Task: Enable the option "Enable real-time alerts" for new scheduled reminder.
Action: Mouse moved to (999, 177)
Screenshot: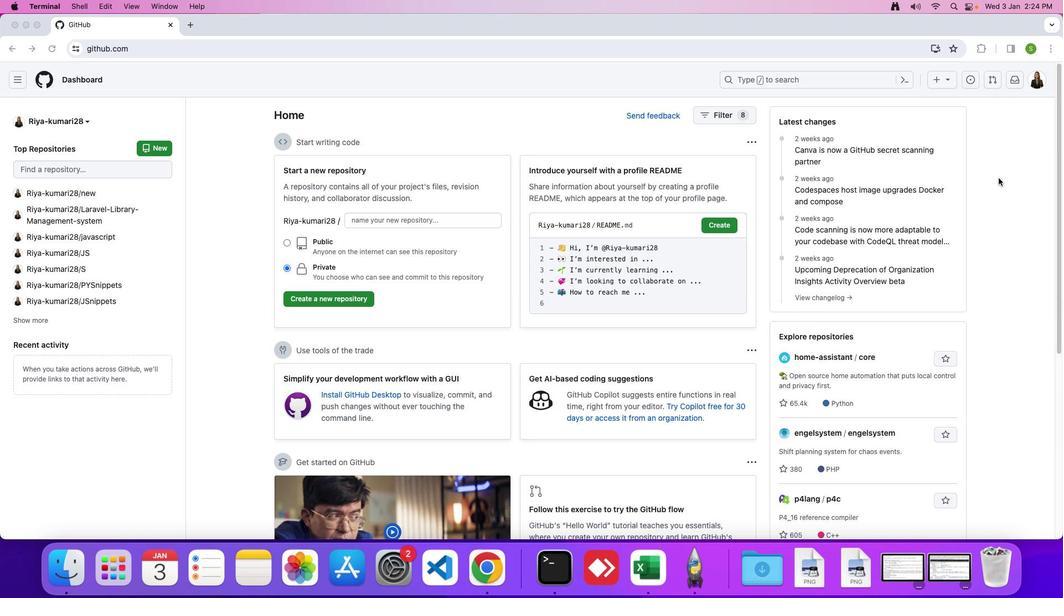 
Action: Mouse pressed left at (999, 177)
Screenshot: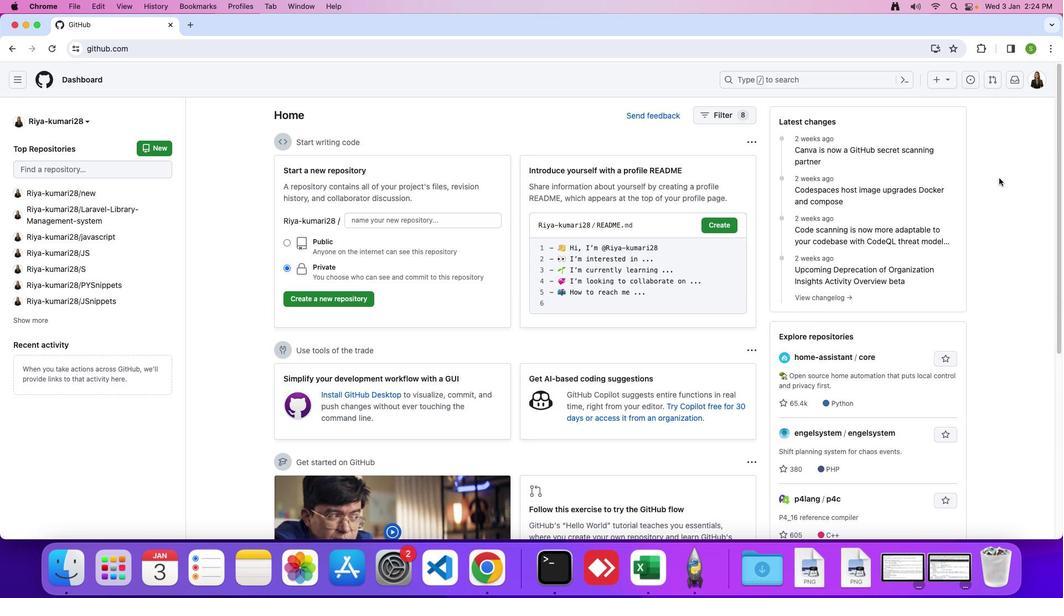 
Action: Mouse moved to (1035, 81)
Screenshot: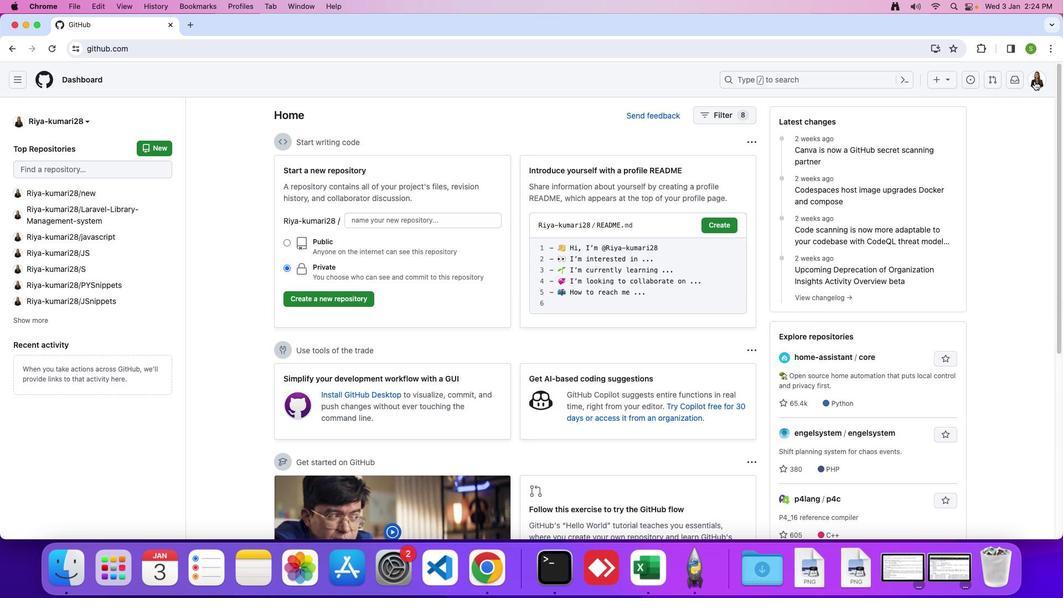 
Action: Mouse pressed left at (1035, 81)
Screenshot: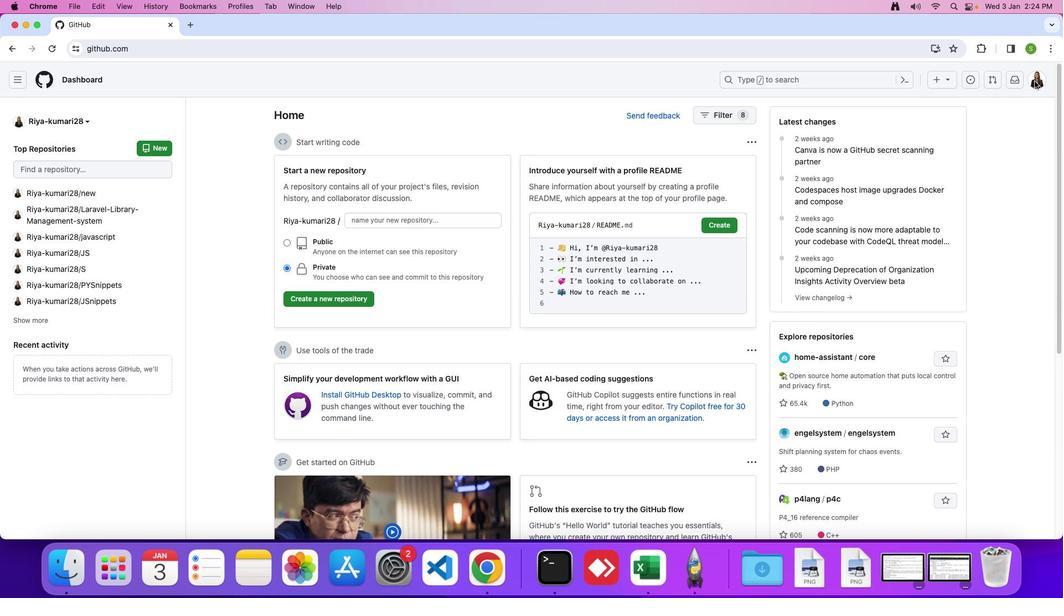 
Action: Mouse moved to (954, 383)
Screenshot: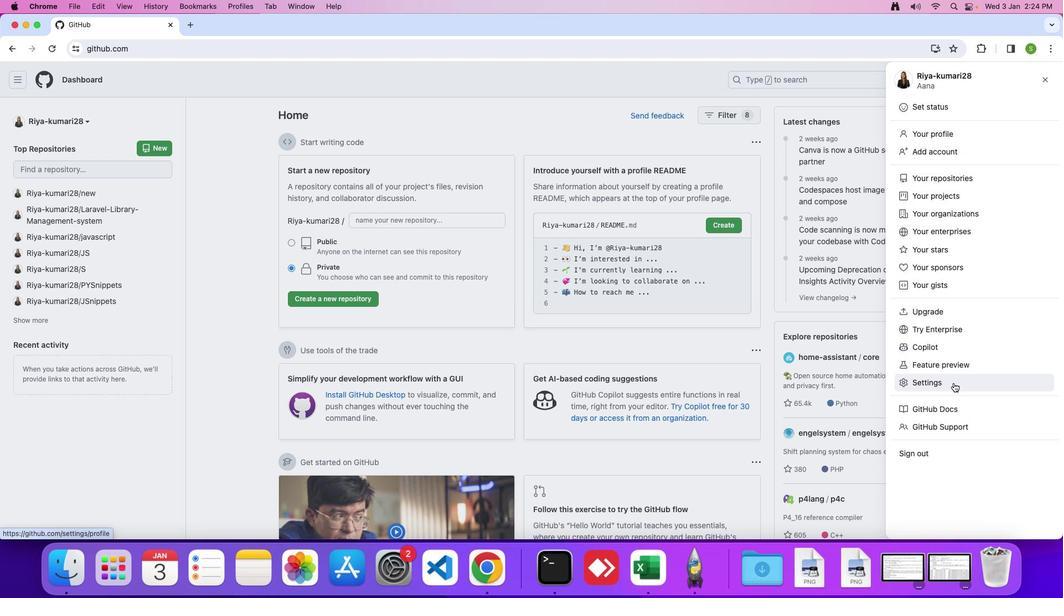 
Action: Mouse pressed left at (954, 383)
Screenshot: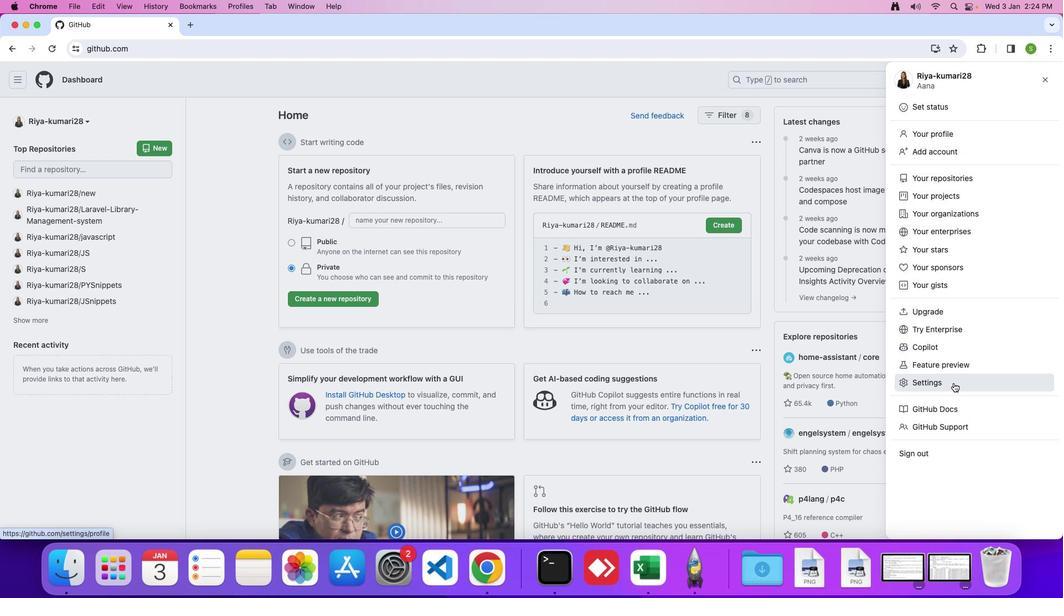 
Action: Mouse moved to (350, 412)
Screenshot: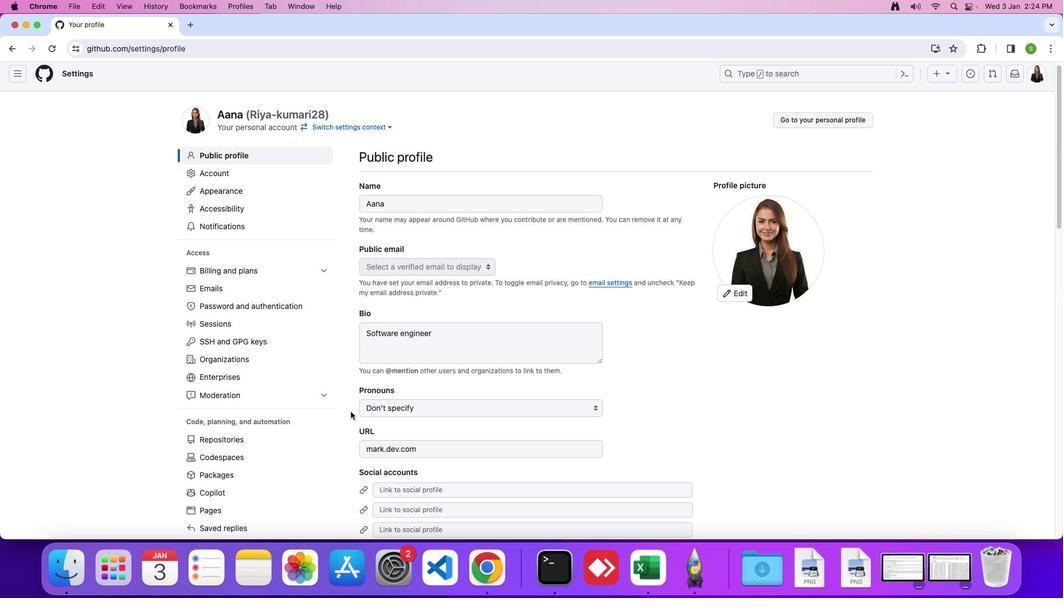 
Action: Mouse scrolled (350, 412) with delta (0, 0)
Screenshot: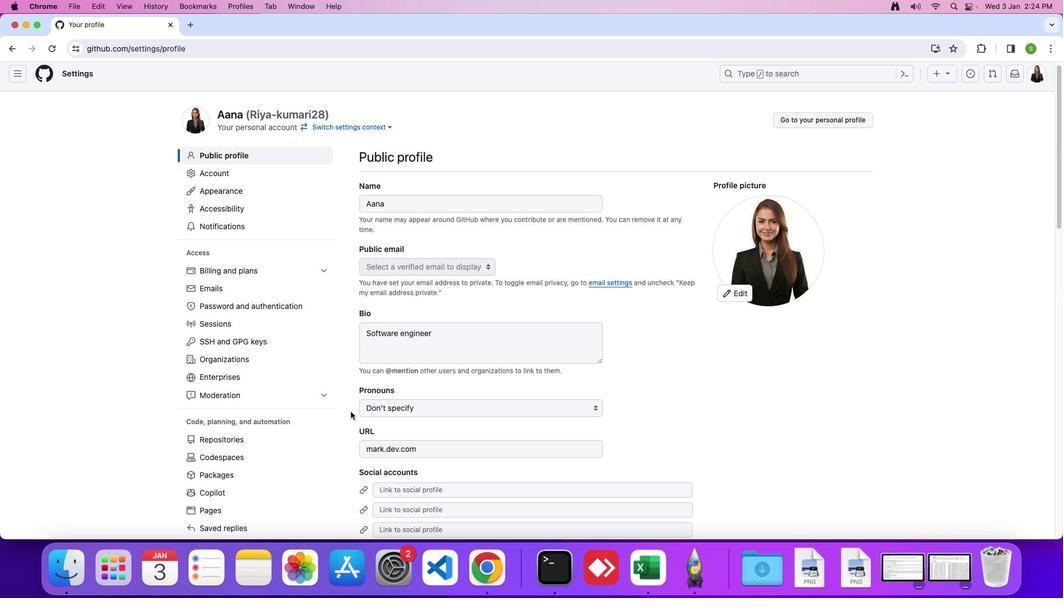 
Action: Mouse moved to (350, 412)
Screenshot: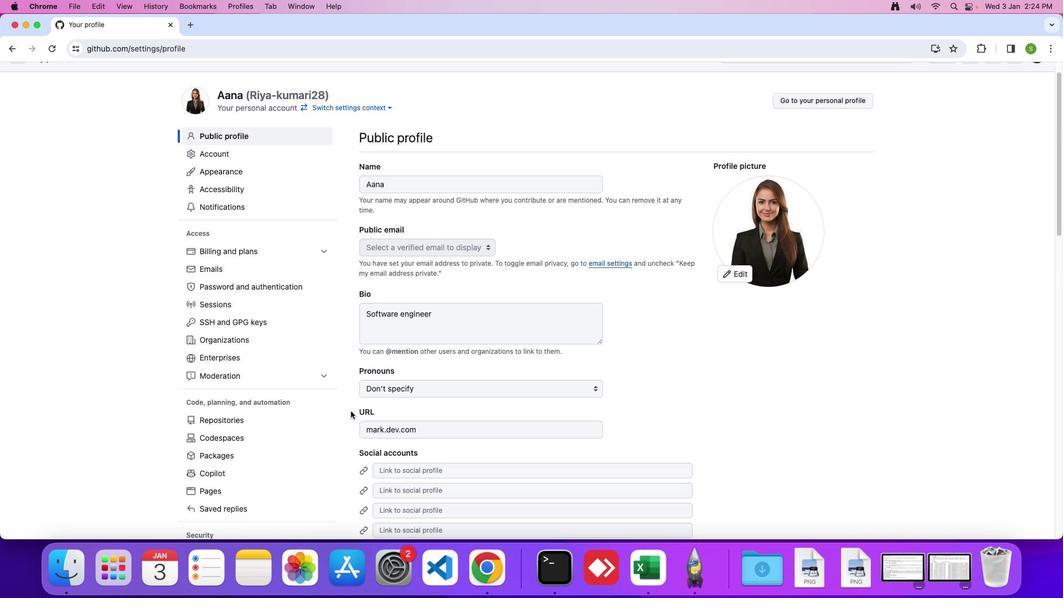 
Action: Mouse scrolled (350, 412) with delta (0, 0)
Screenshot: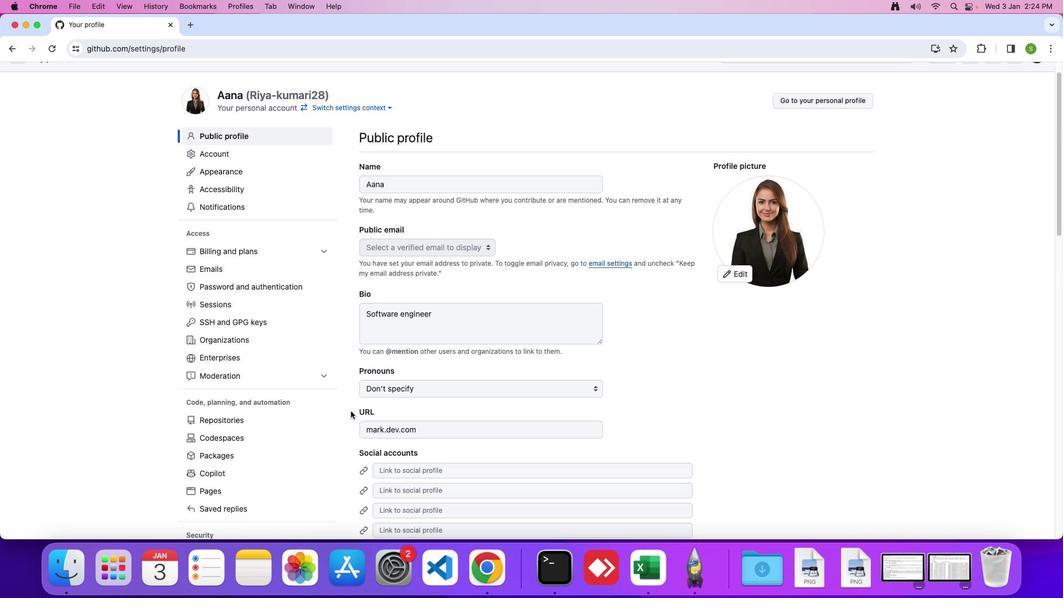 
Action: Mouse moved to (350, 411)
Screenshot: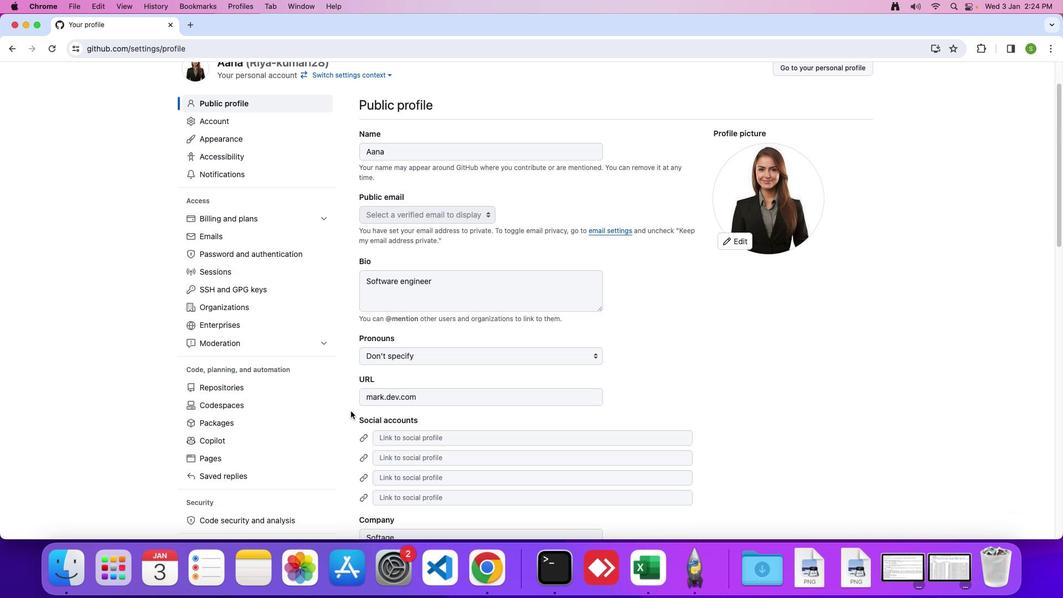 
Action: Mouse scrolled (350, 411) with delta (0, -2)
Screenshot: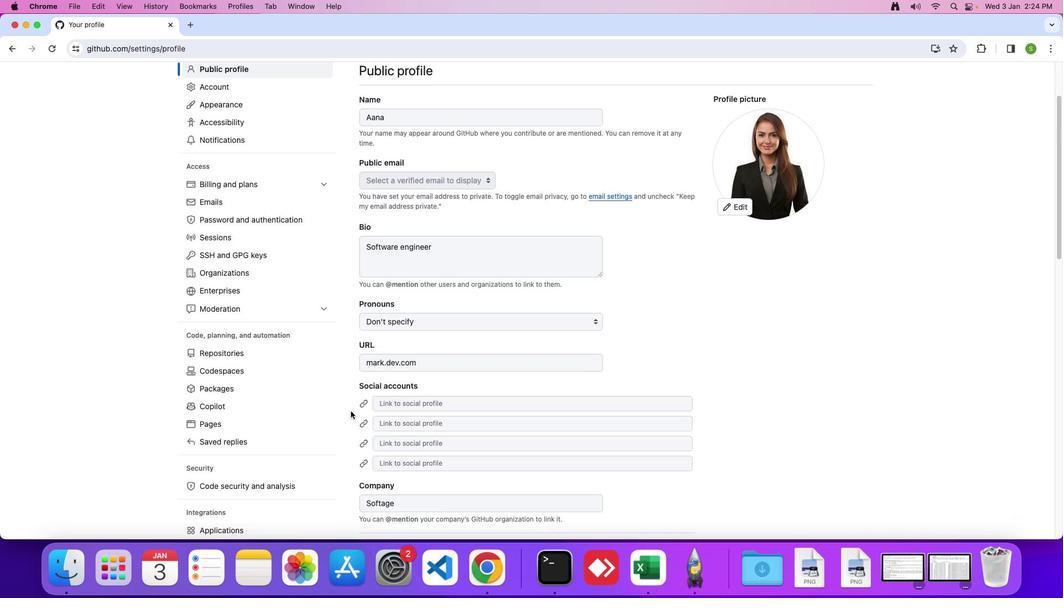 
Action: Mouse moved to (350, 411)
Screenshot: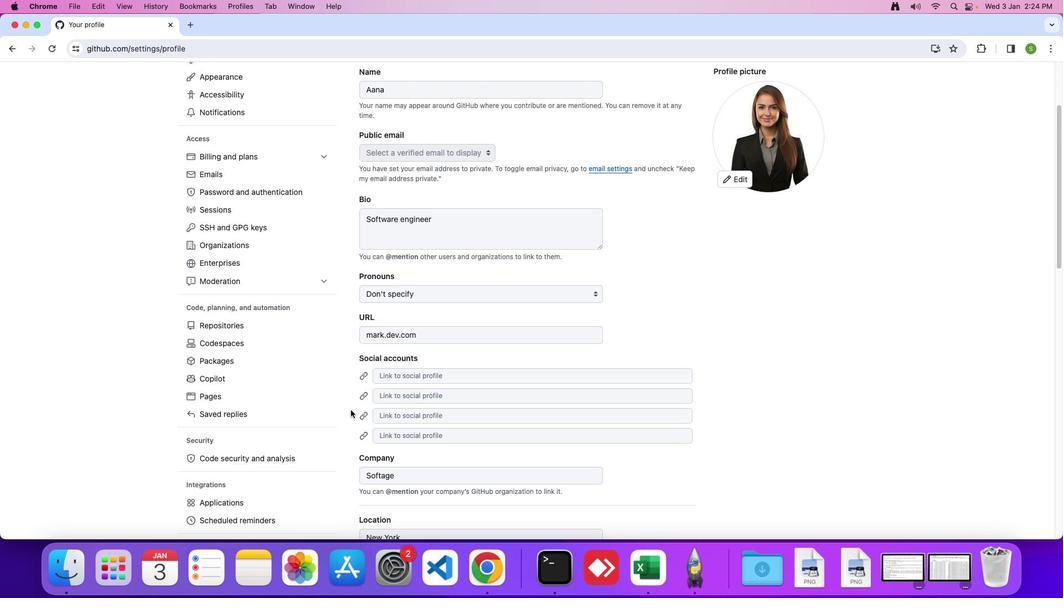 
Action: Mouse scrolled (350, 411) with delta (0, 0)
Screenshot: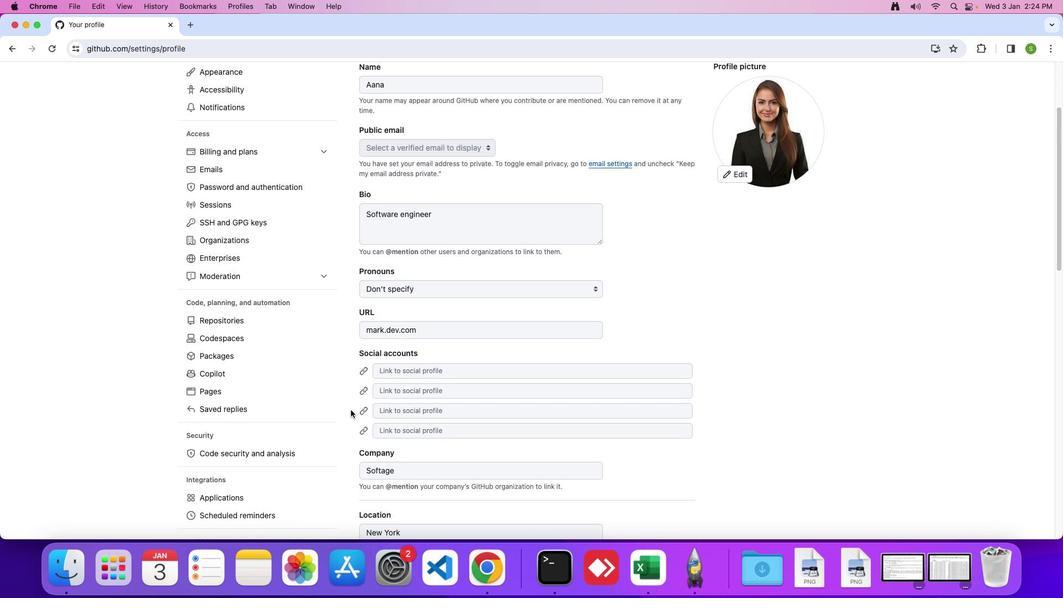 
Action: Mouse scrolled (350, 411) with delta (0, 0)
Screenshot: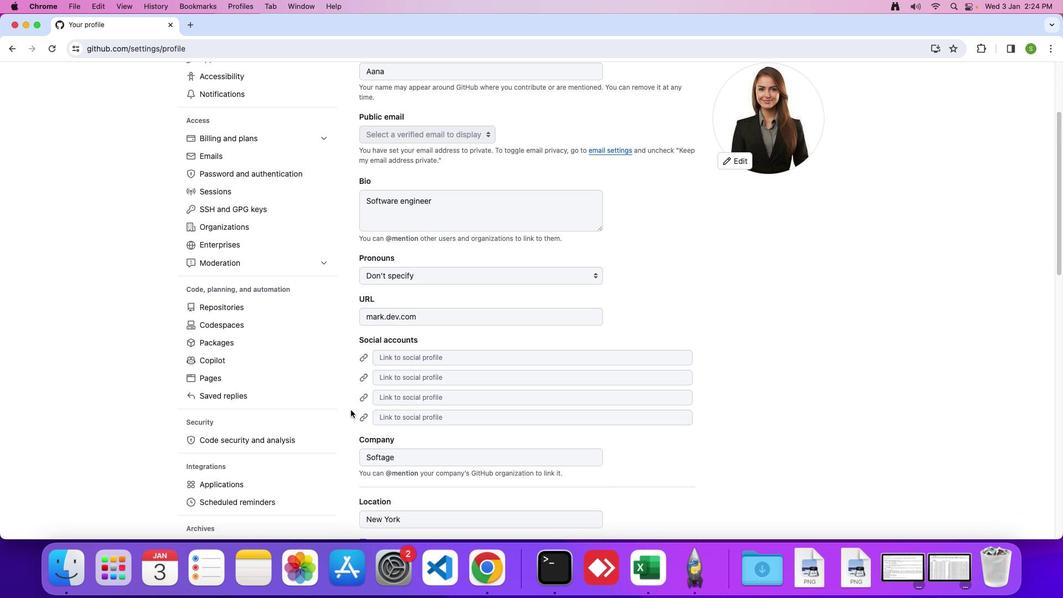 
Action: Mouse moved to (350, 410)
Screenshot: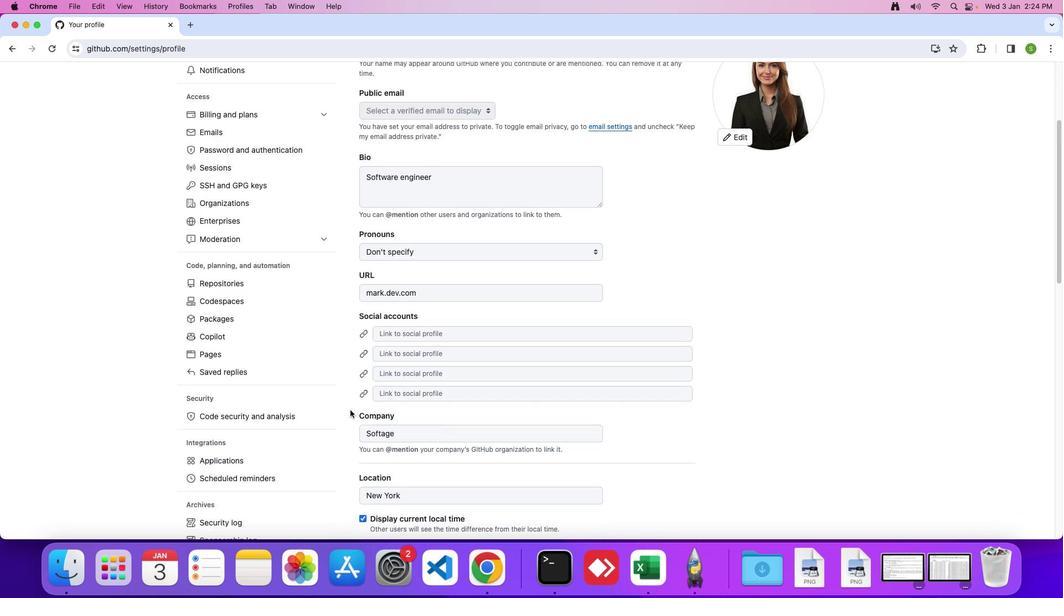 
Action: Mouse scrolled (350, 410) with delta (0, -1)
Screenshot: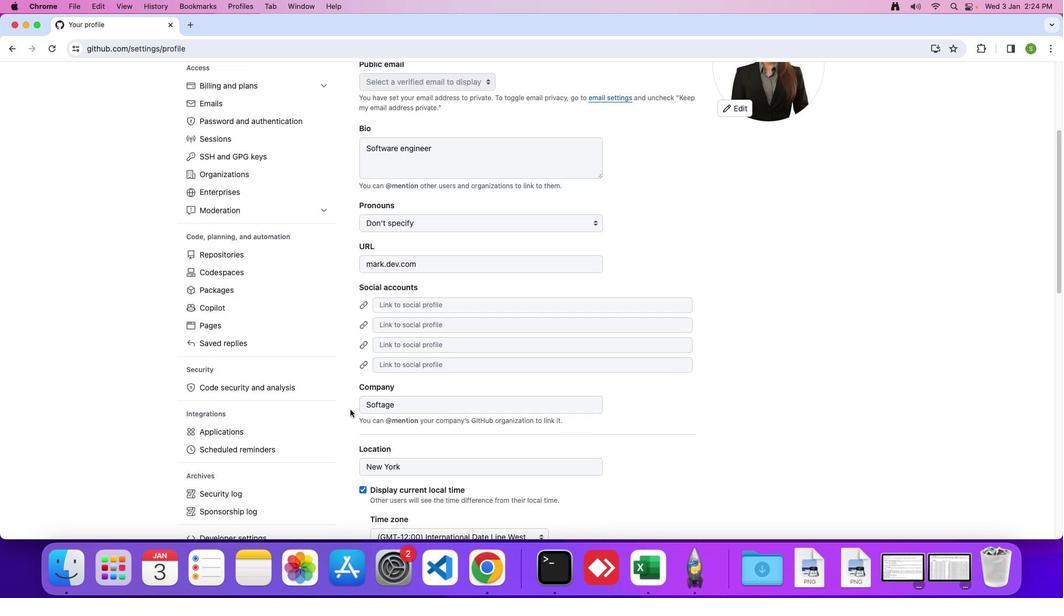 
Action: Mouse moved to (347, 408)
Screenshot: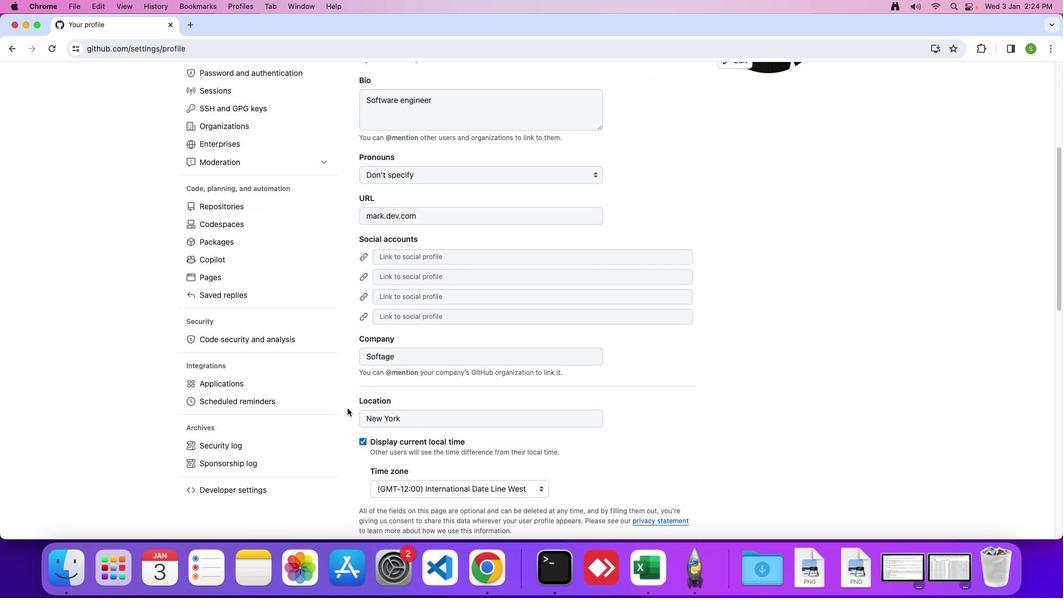 
Action: Mouse scrolled (347, 408) with delta (0, 0)
Screenshot: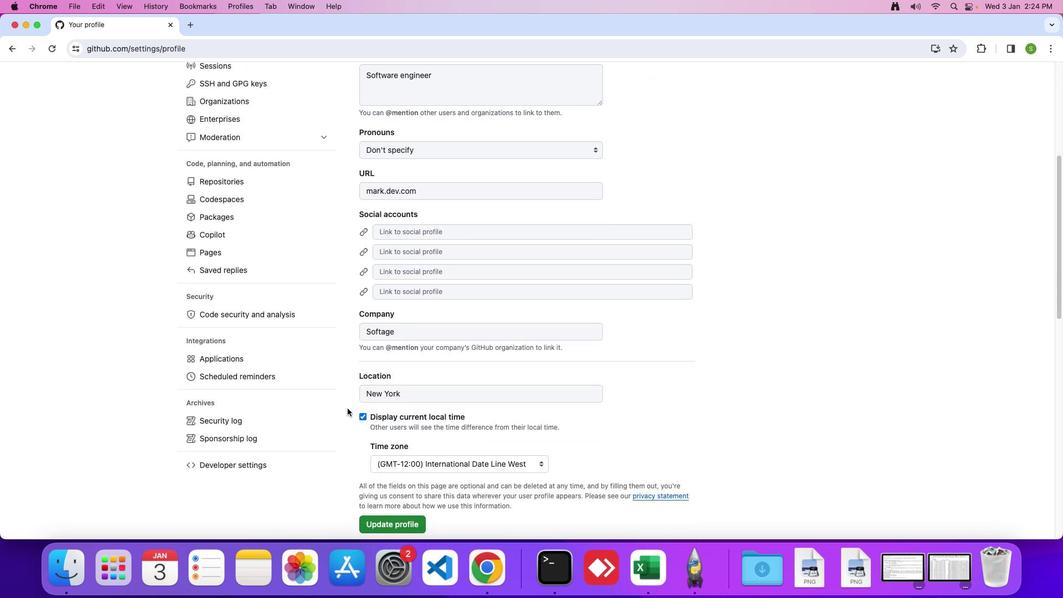 
Action: Mouse moved to (347, 408)
Screenshot: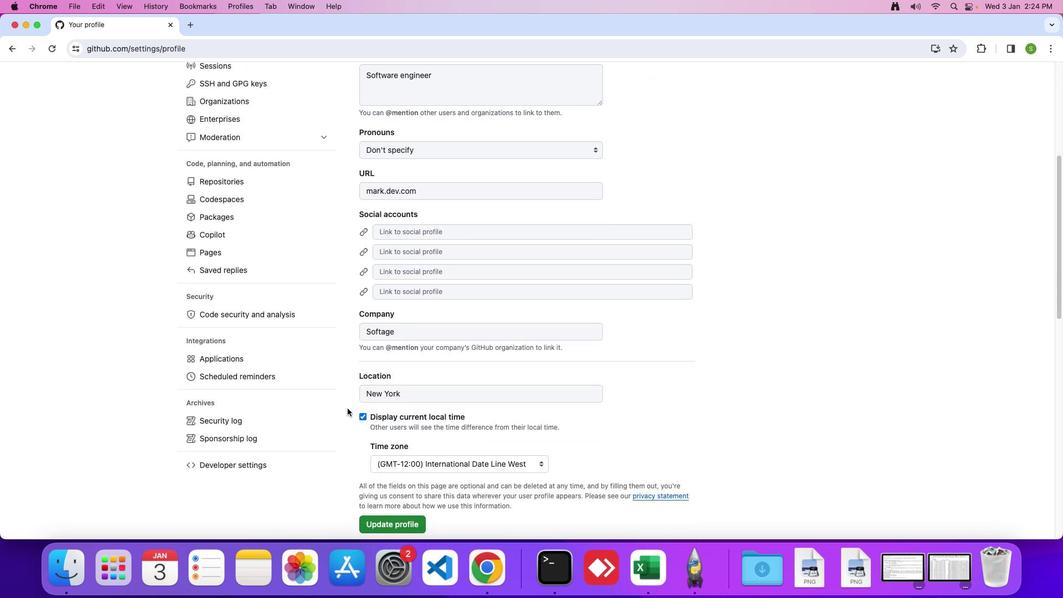 
Action: Mouse scrolled (347, 408) with delta (0, -2)
Screenshot: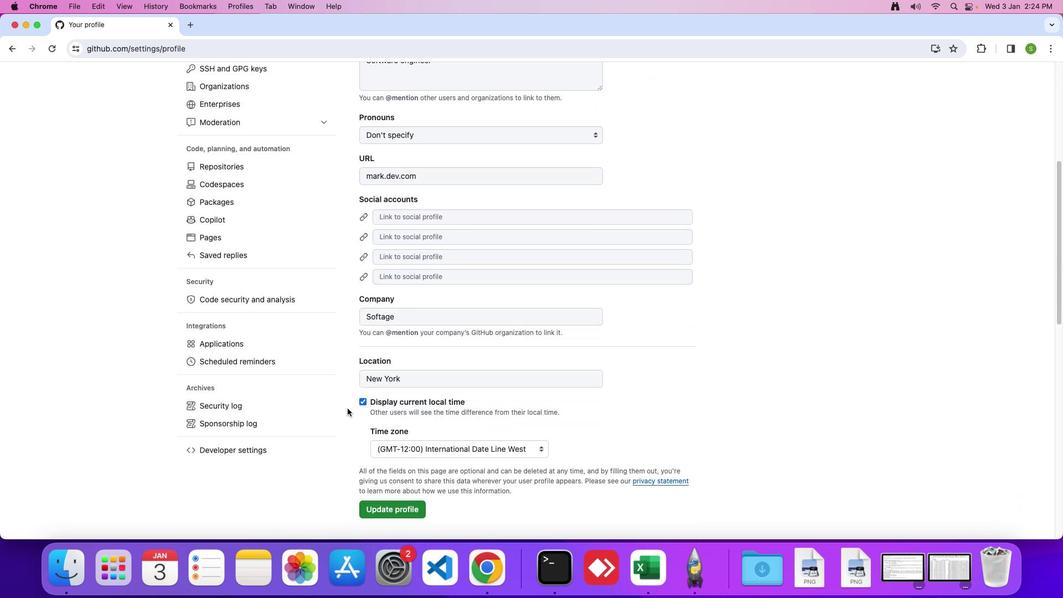 
Action: Mouse moved to (347, 408)
Screenshot: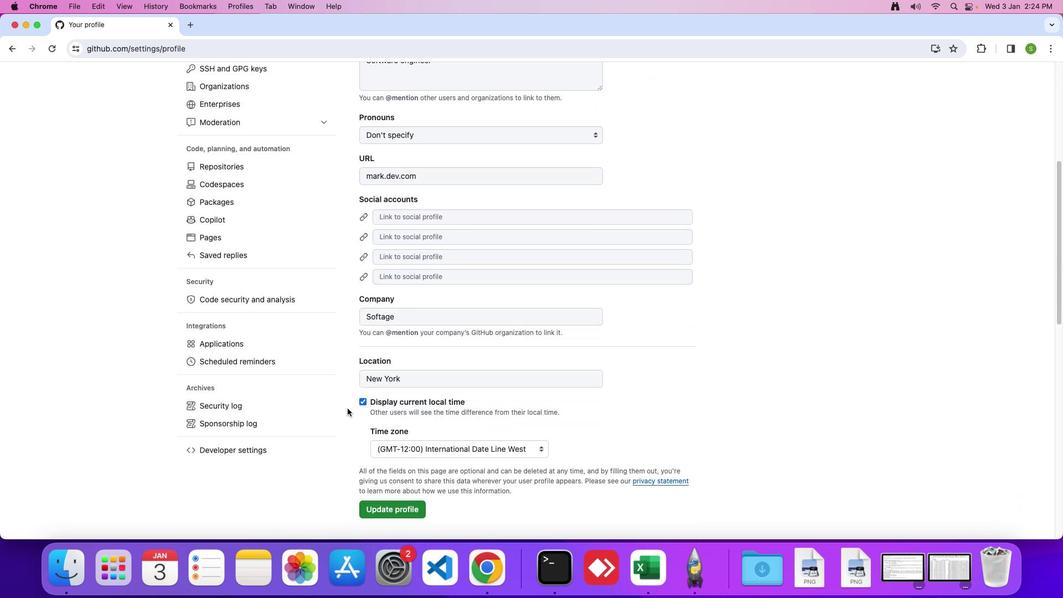 
Action: Mouse scrolled (347, 408) with delta (0, -1)
Screenshot: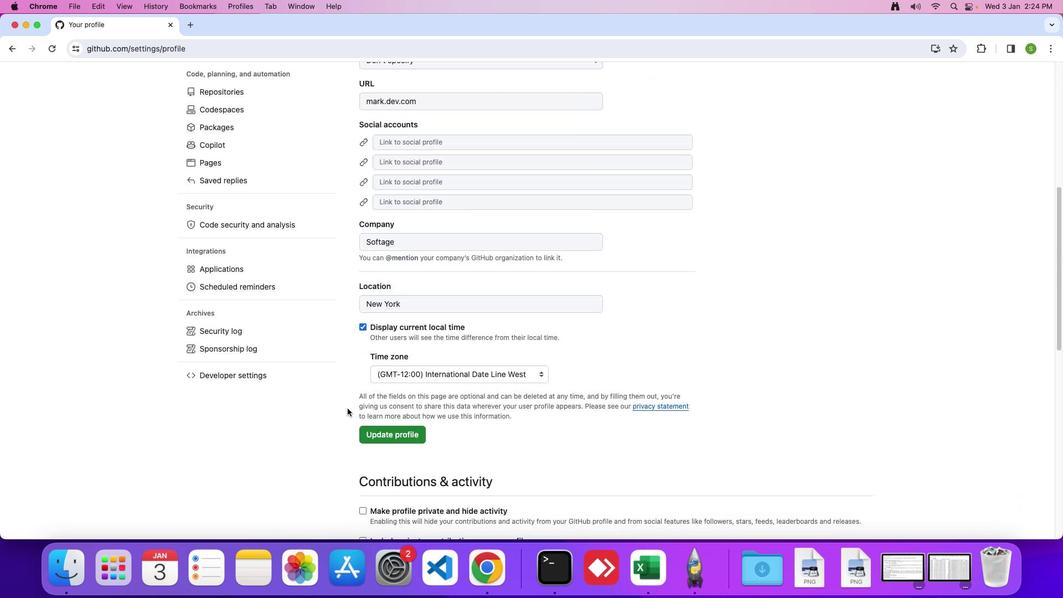 
Action: Mouse moved to (301, 272)
Screenshot: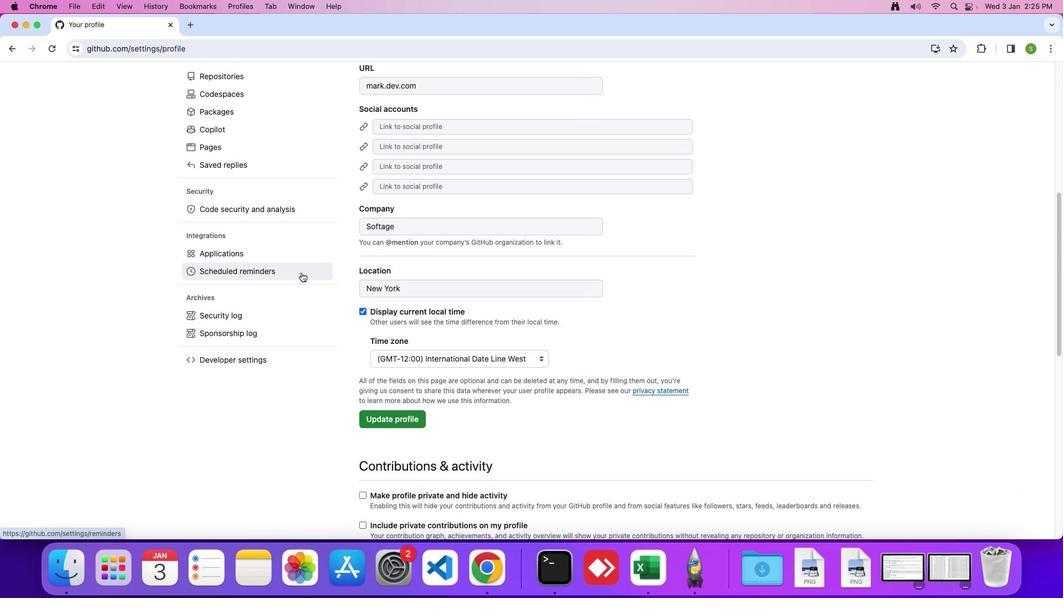 
Action: Mouse pressed left at (301, 272)
Screenshot: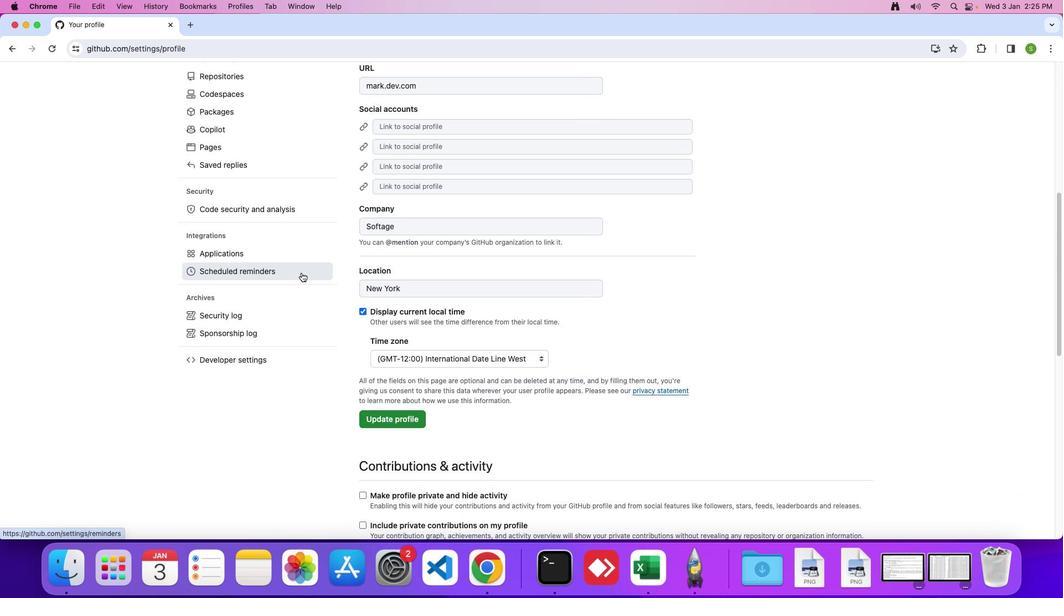 
Action: Mouse moved to (402, 258)
Screenshot: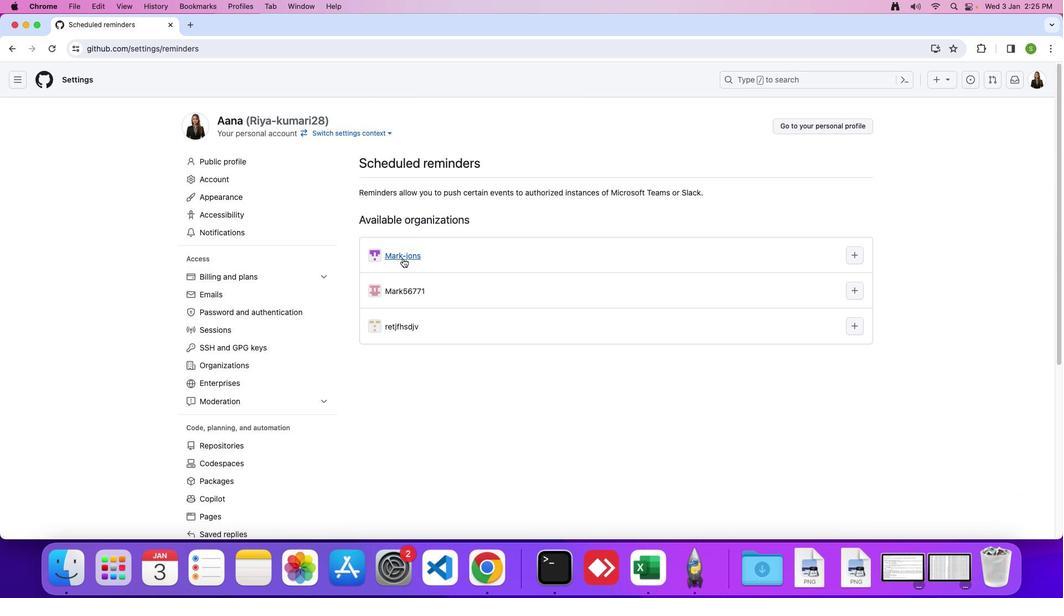 
Action: Mouse pressed left at (402, 258)
Screenshot: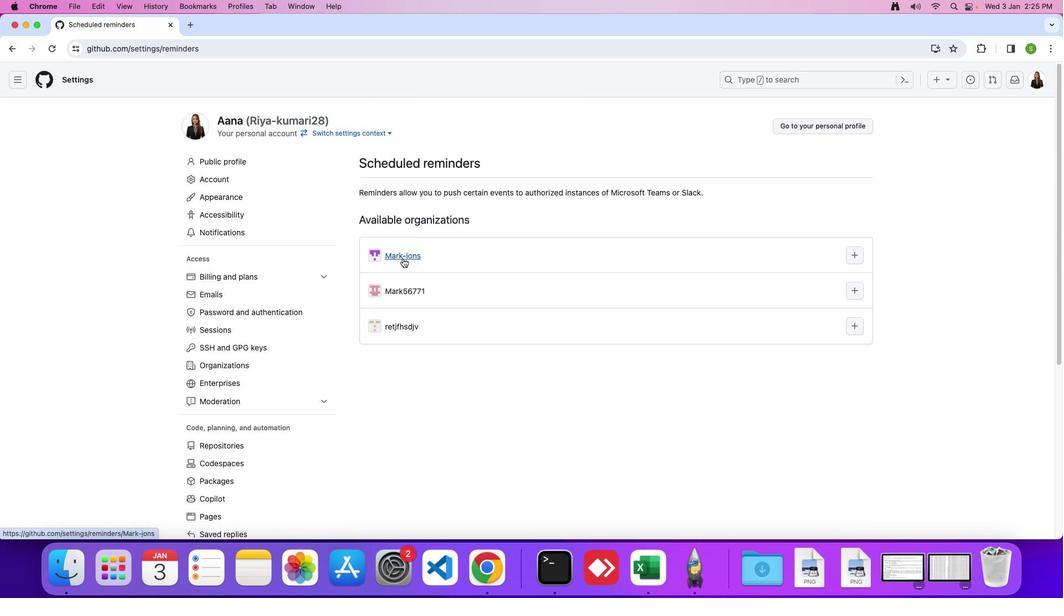 
Action: Mouse moved to (364, 423)
Screenshot: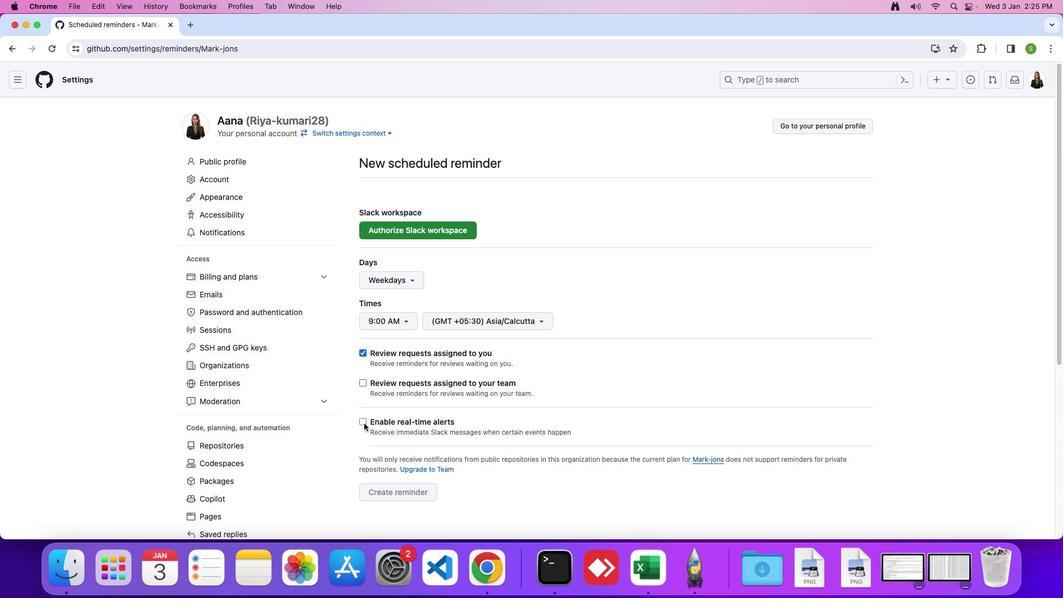 
Action: Mouse pressed left at (364, 423)
Screenshot: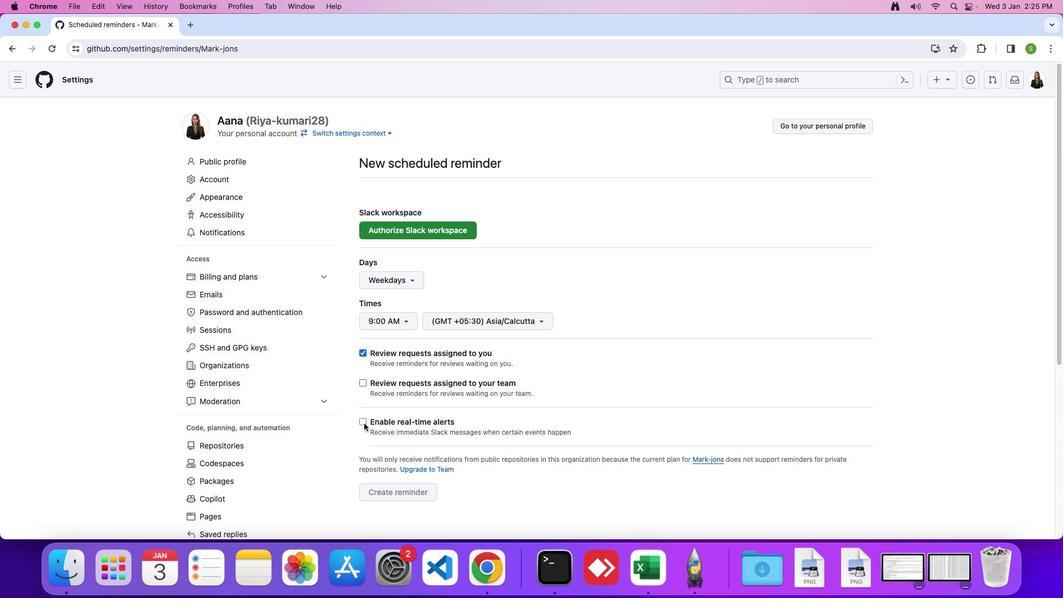 
Action: Mouse moved to (364, 424)
Screenshot: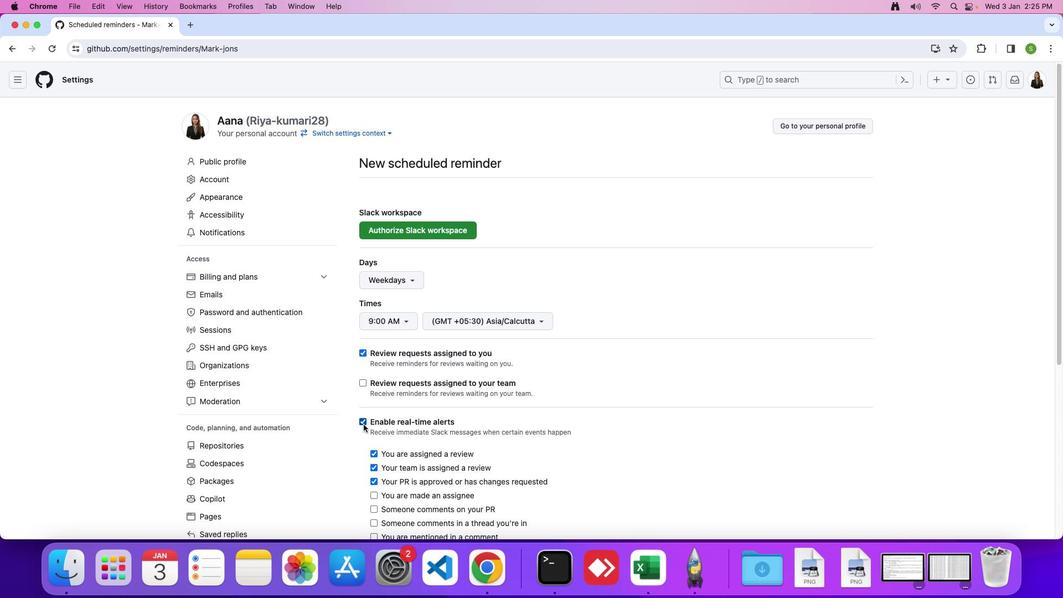 
